 Task: Exporting audio in MIDI format.
Action: Mouse moved to (6, 15)
Screenshot: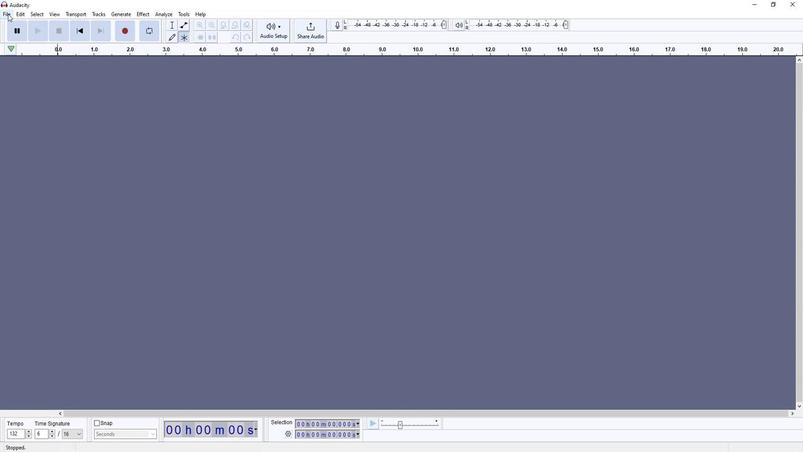 
Action: Mouse pressed left at (6, 15)
Screenshot: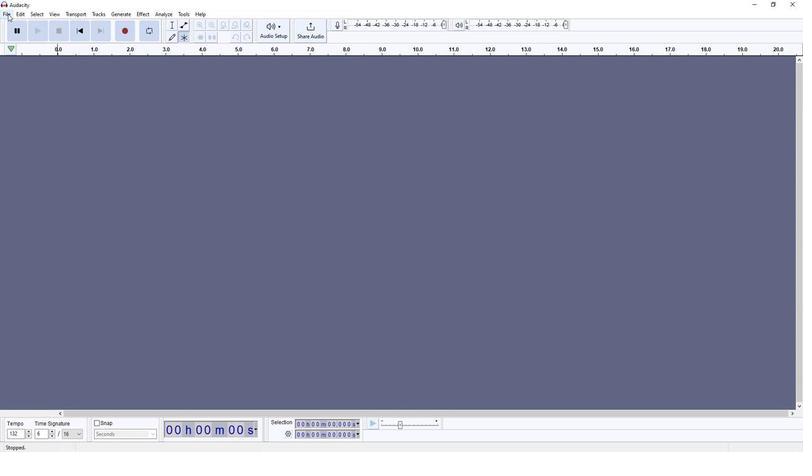 
Action: Mouse moved to (19, 34)
Screenshot: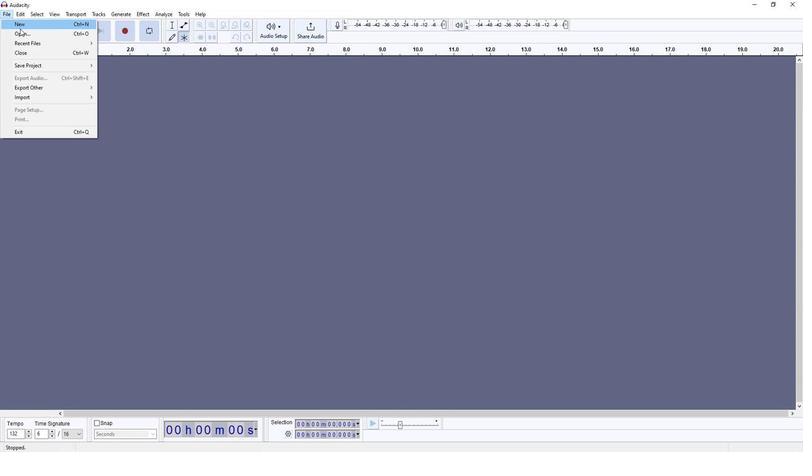 
Action: Mouse pressed left at (19, 34)
Screenshot: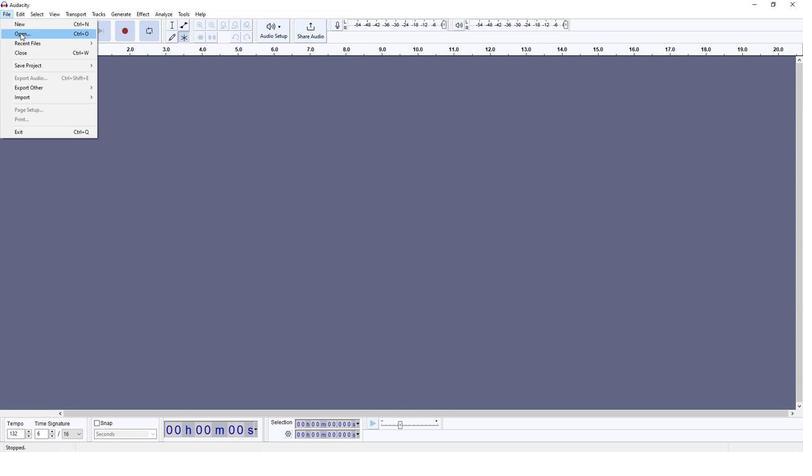 
Action: Mouse moved to (116, 91)
Screenshot: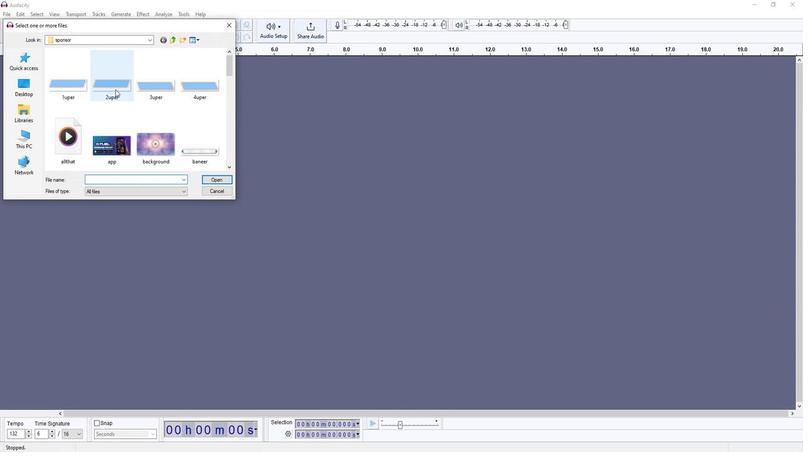 
Action: Mouse scrolled (116, 91) with delta (0, 0)
Screenshot: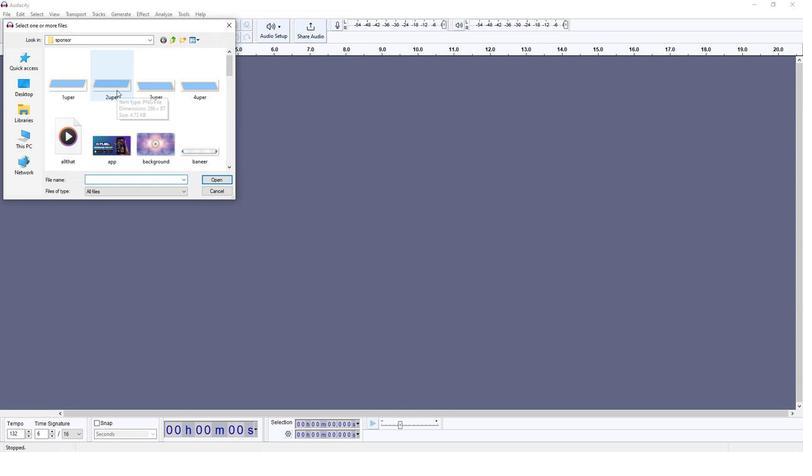
Action: Mouse scrolled (116, 91) with delta (0, 0)
Screenshot: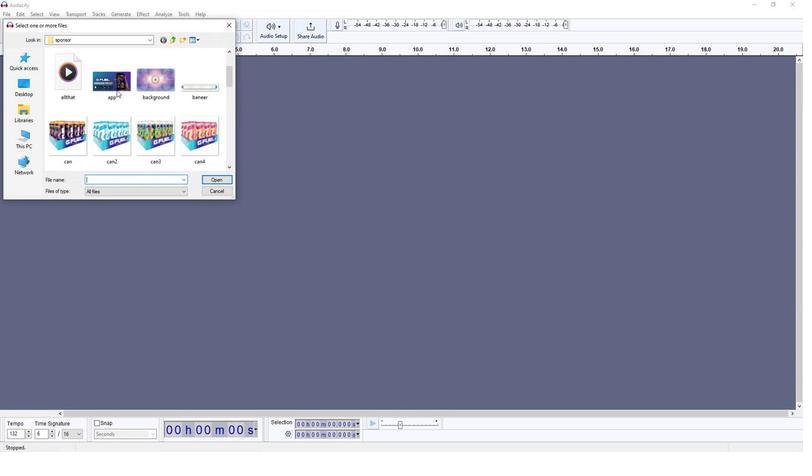 
Action: Mouse scrolled (116, 91) with delta (0, 0)
Screenshot: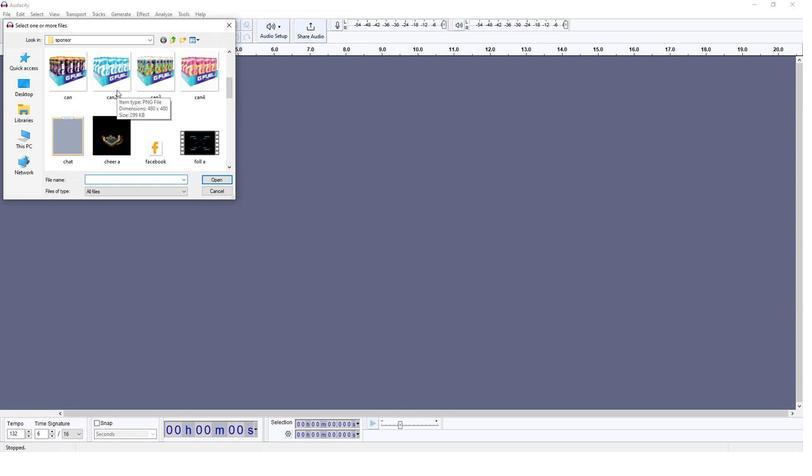 
Action: Mouse moved to (115, 91)
Screenshot: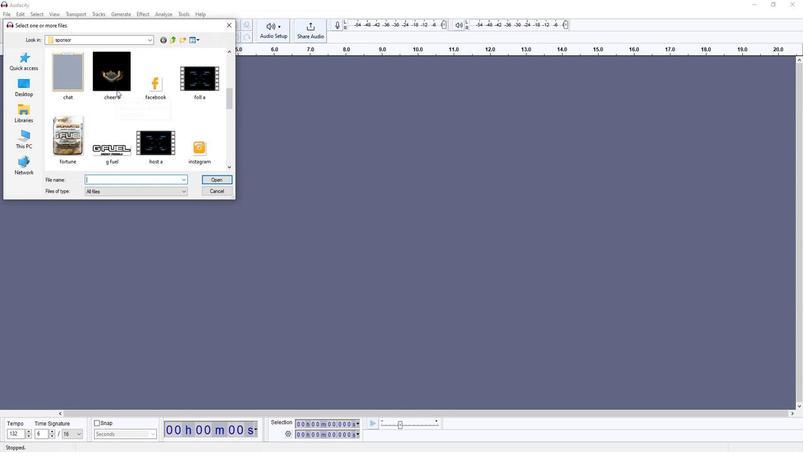 
Action: Mouse scrolled (115, 90) with delta (0, 0)
Screenshot: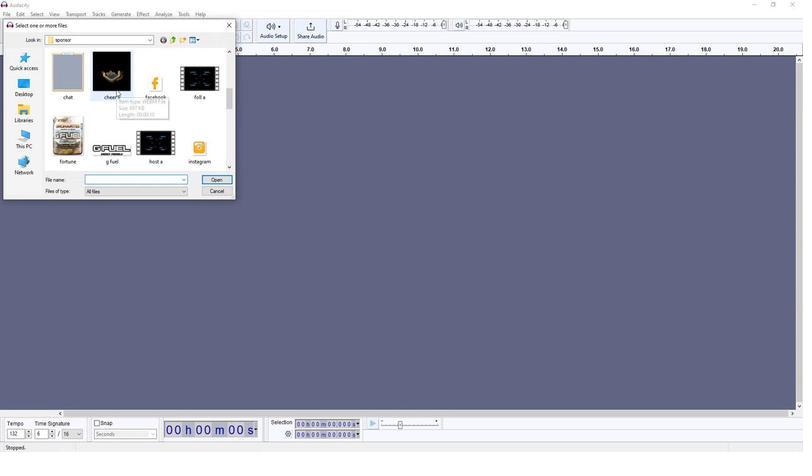
Action: Mouse moved to (74, 126)
Screenshot: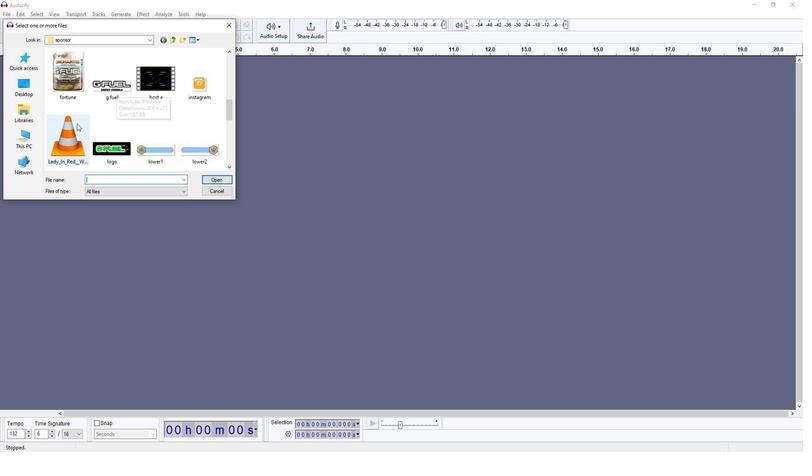
Action: Mouse pressed left at (74, 126)
Screenshot: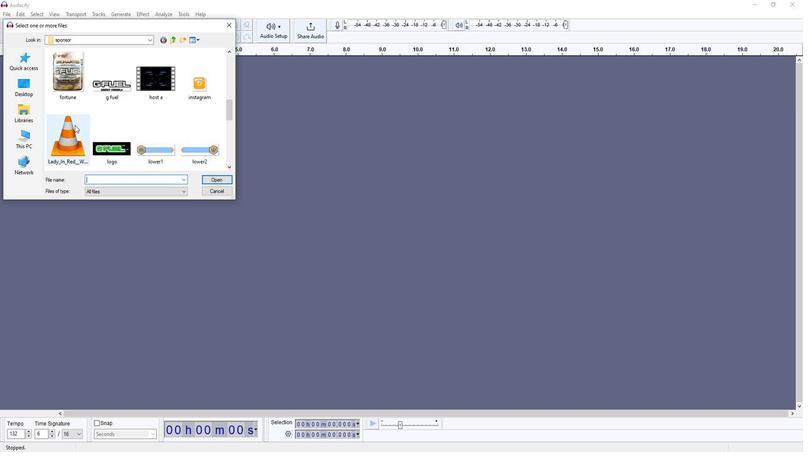
Action: Mouse moved to (224, 181)
Screenshot: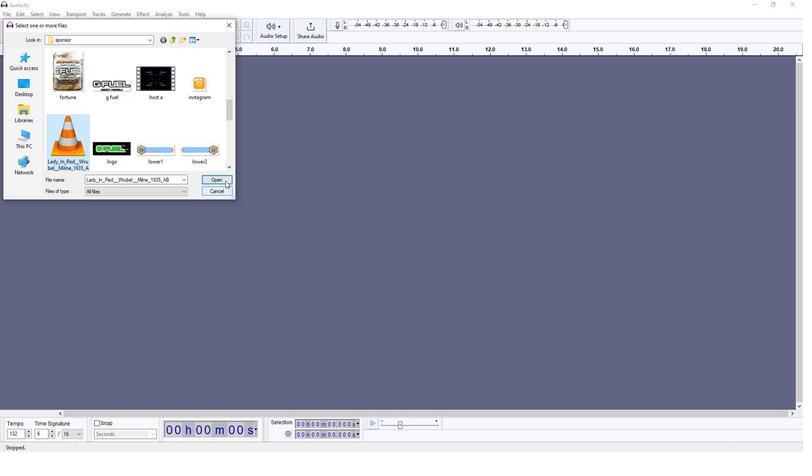 
Action: Mouse pressed left at (224, 181)
Screenshot: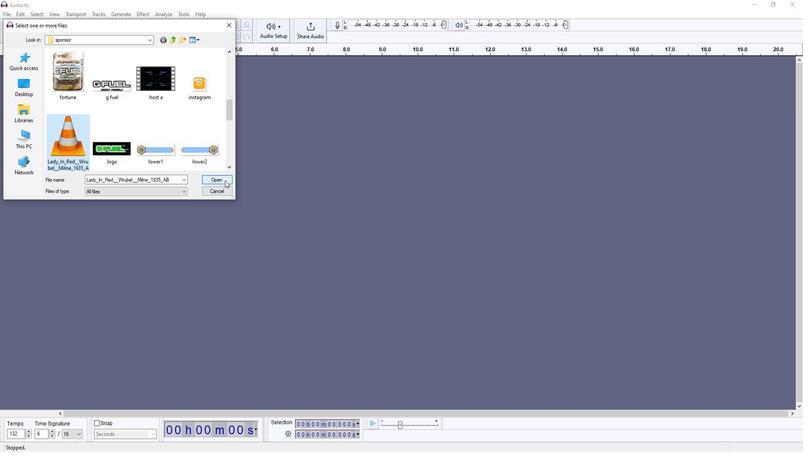 
Action: Mouse moved to (32, 33)
Screenshot: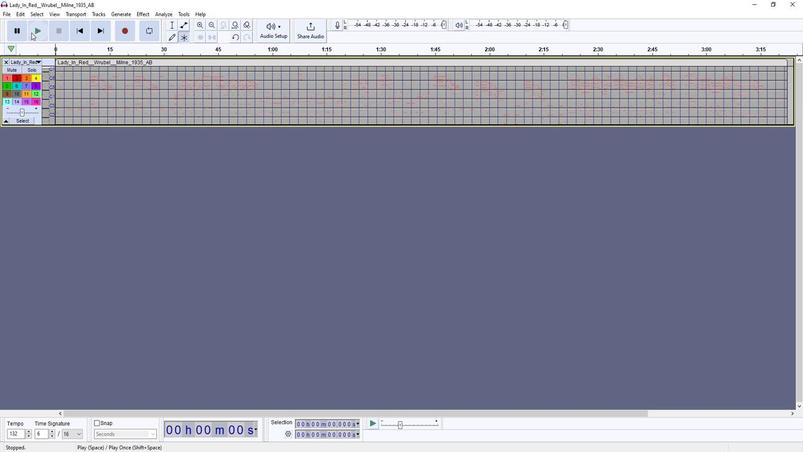 
Action: Mouse pressed left at (32, 33)
Screenshot: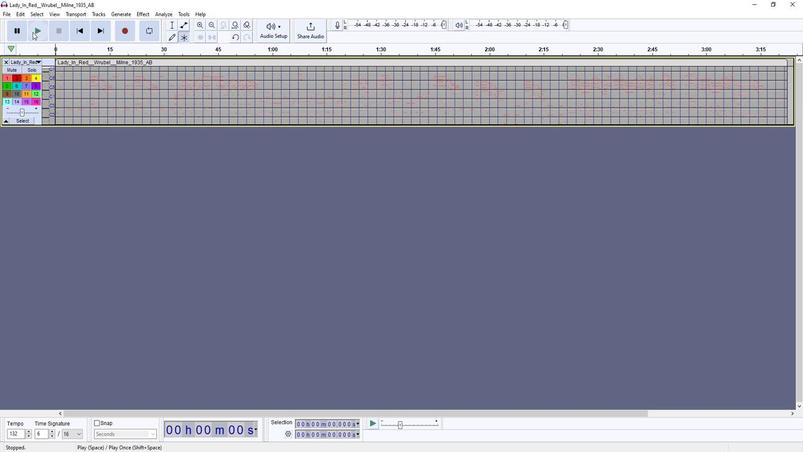 
Action: Mouse moved to (58, 32)
Screenshot: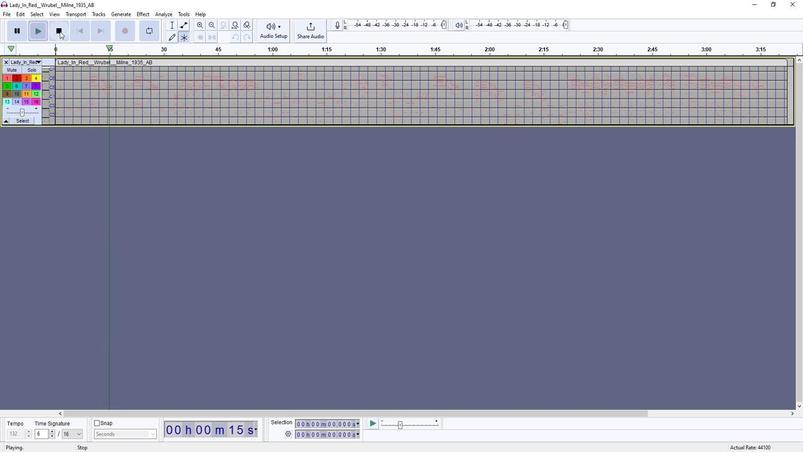 
Action: Mouse pressed left at (58, 32)
Screenshot: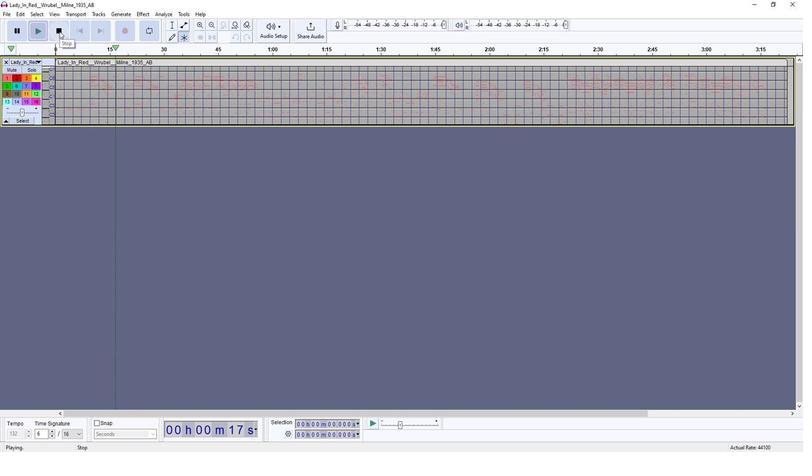 
Action: Mouse moved to (7, 16)
Screenshot: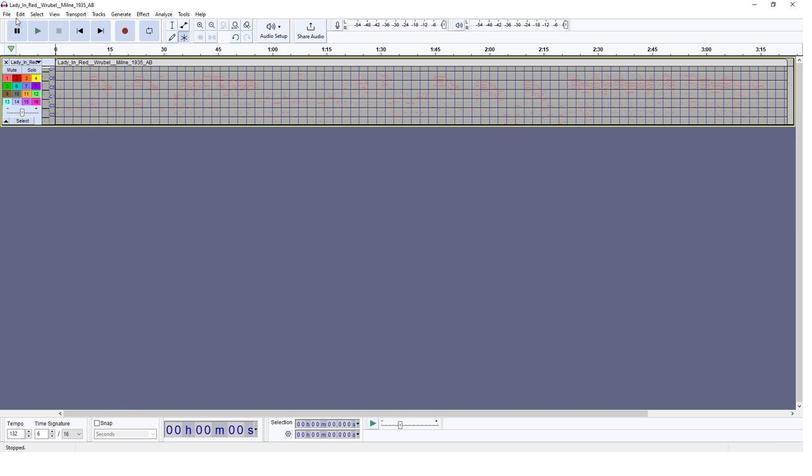 
Action: Mouse pressed left at (7, 16)
Screenshot: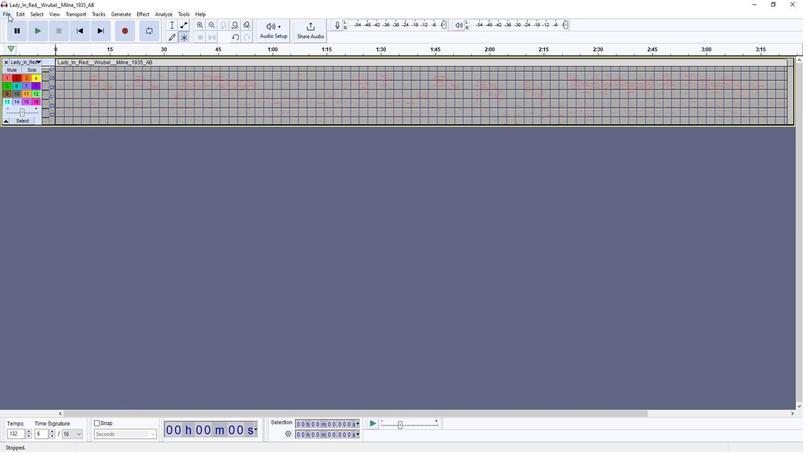 
Action: Mouse moved to (116, 99)
Screenshot: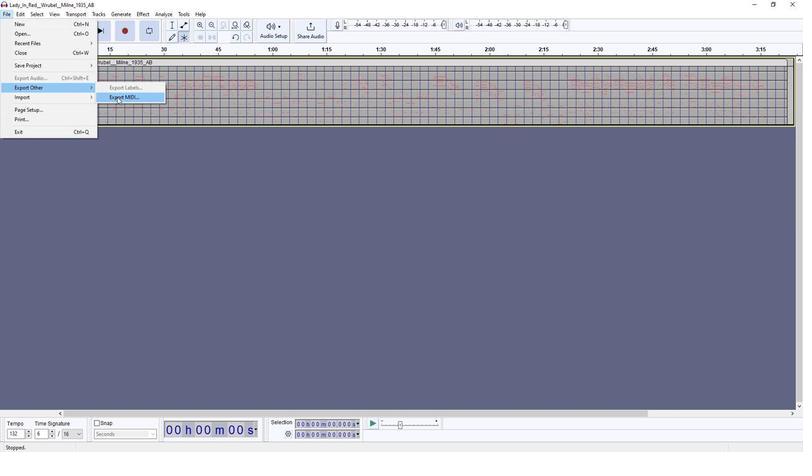 
Action: Mouse pressed left at (116, 99)
Screenshot: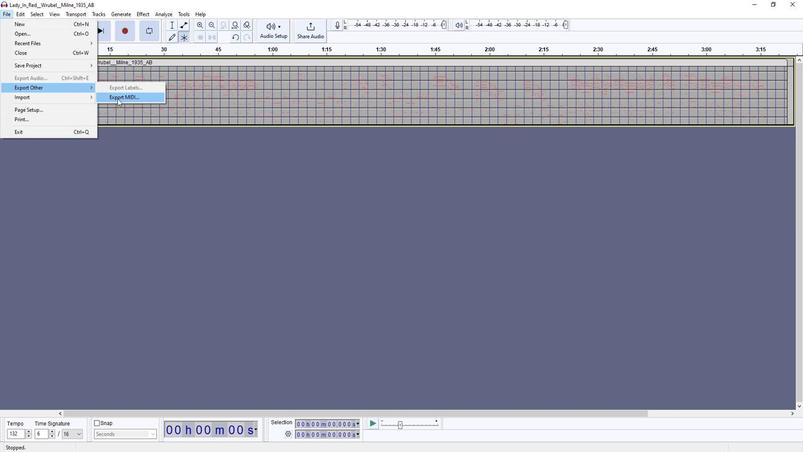 
Action: Mouse moved to (103, 177)
Screenshot: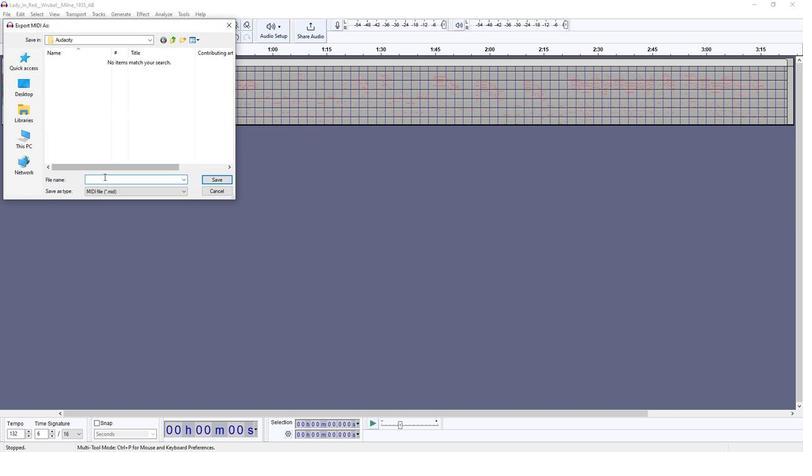 
Action: Key pressed new-file
Screenshot: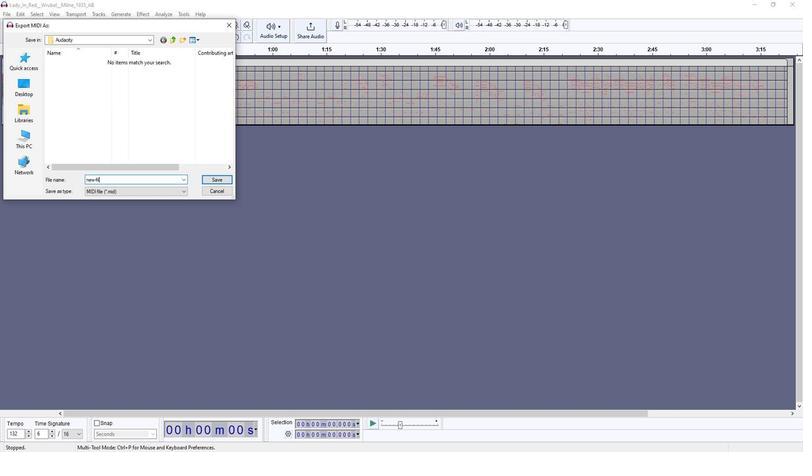 
Action: Mouse moved to (219, 182)
Screenshot: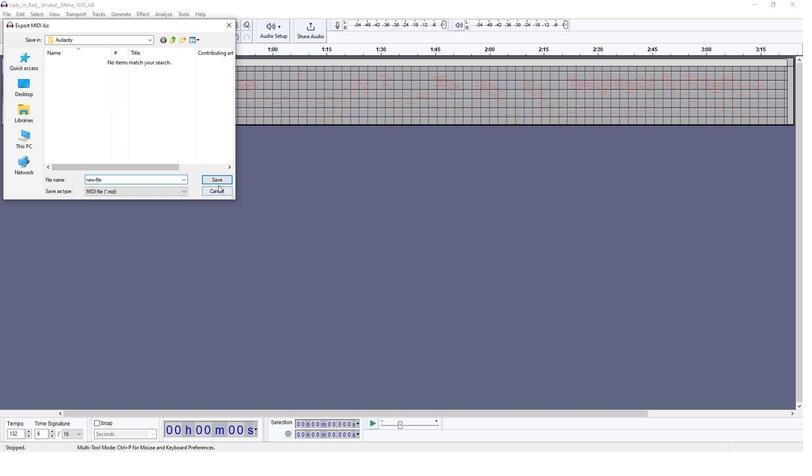 
Action: Mouse pressed left at (219, 182)
Screenshot: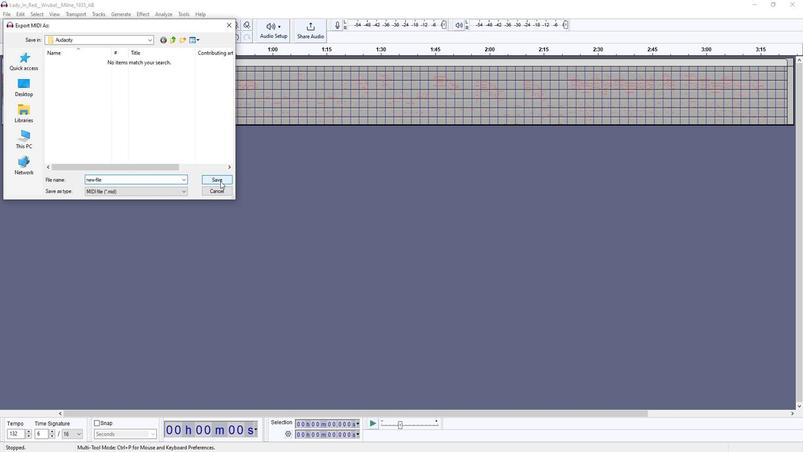 
